 Task: Filter people who talk about #leadership.
Action: Mouse moved to (334, 58)
Screenshot: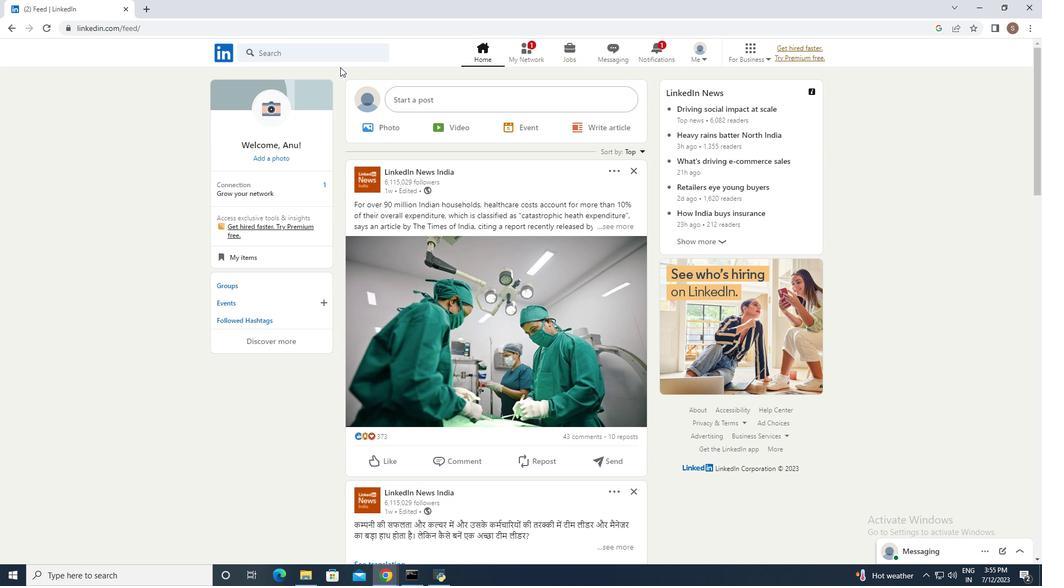 
Action: Mouse pressed left at (334, 58)
Screenshot: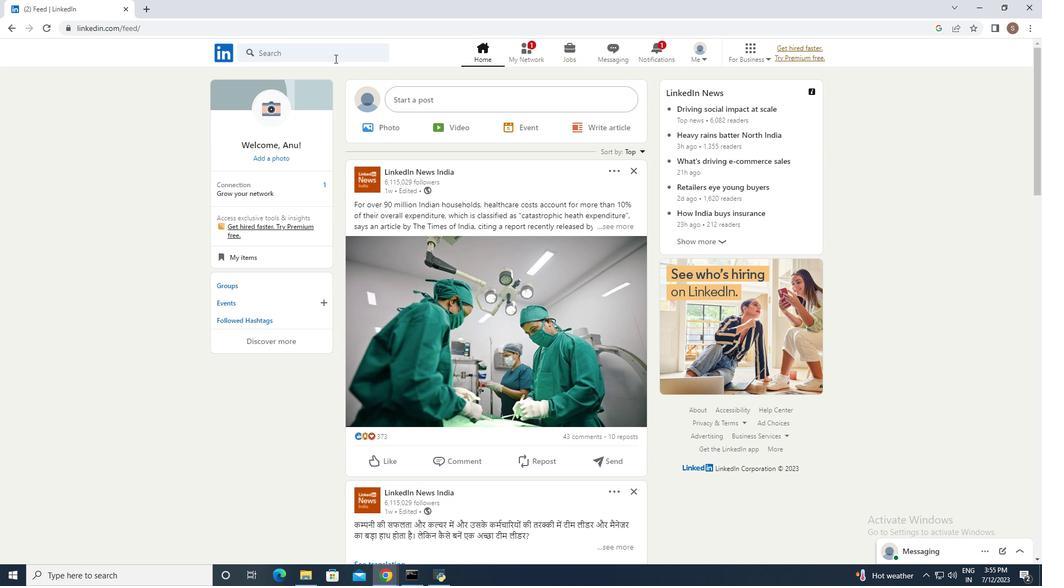 
Action: Mouse moved to (274, 147)
Screenshot: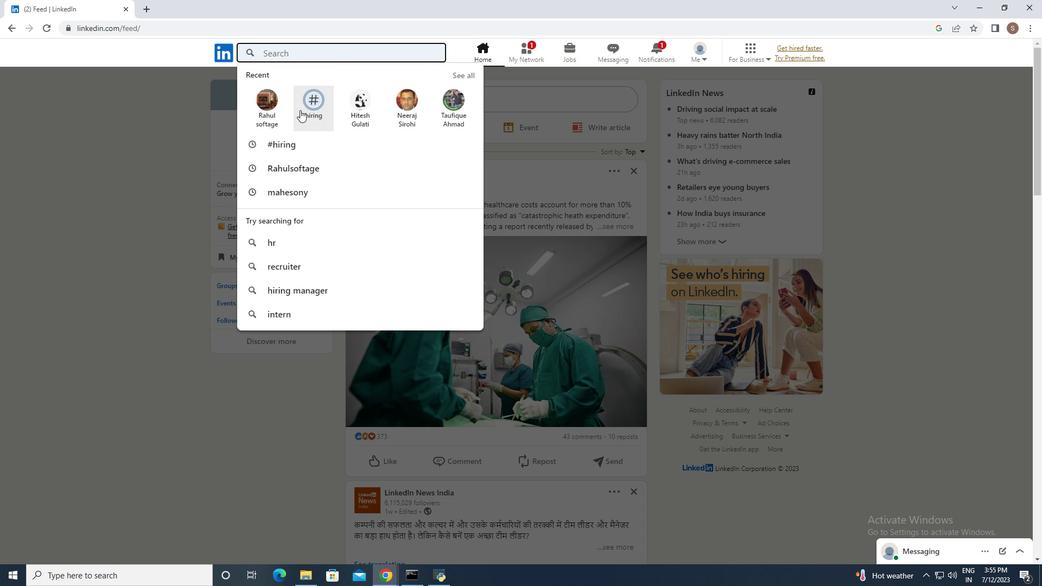 
Action: Mouse pressed left at (274, 147)
Screenshot: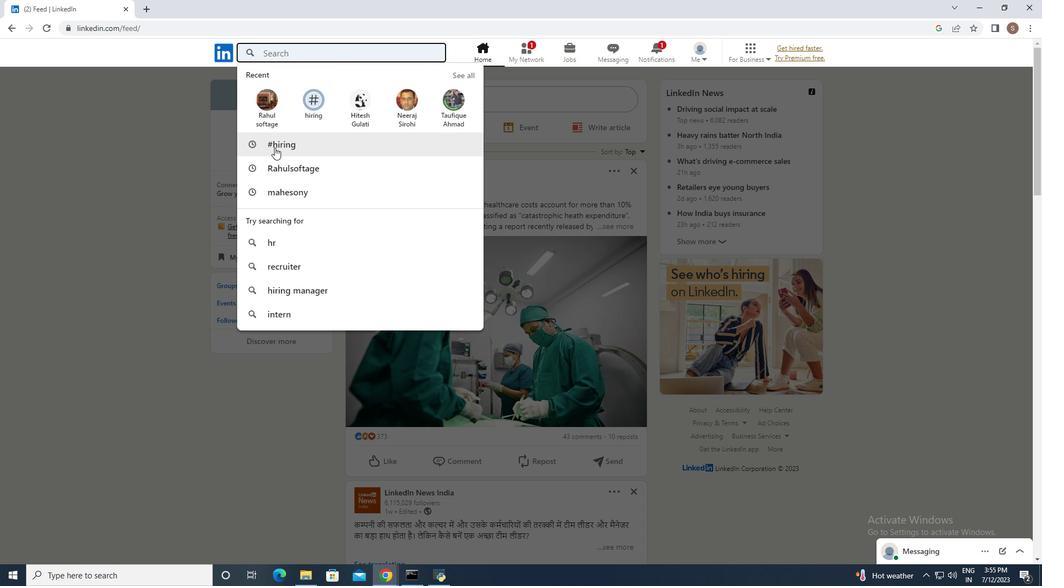 
Action: Mouse moved to (308, 78)
Screenshot: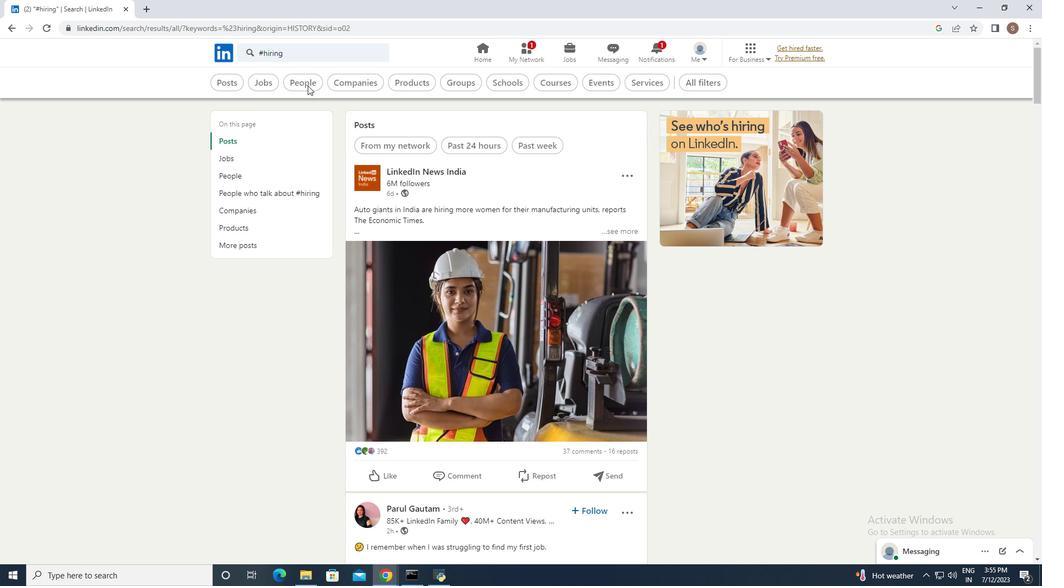 
Action: Mouse pressed left at (308, 78)
Screenshot: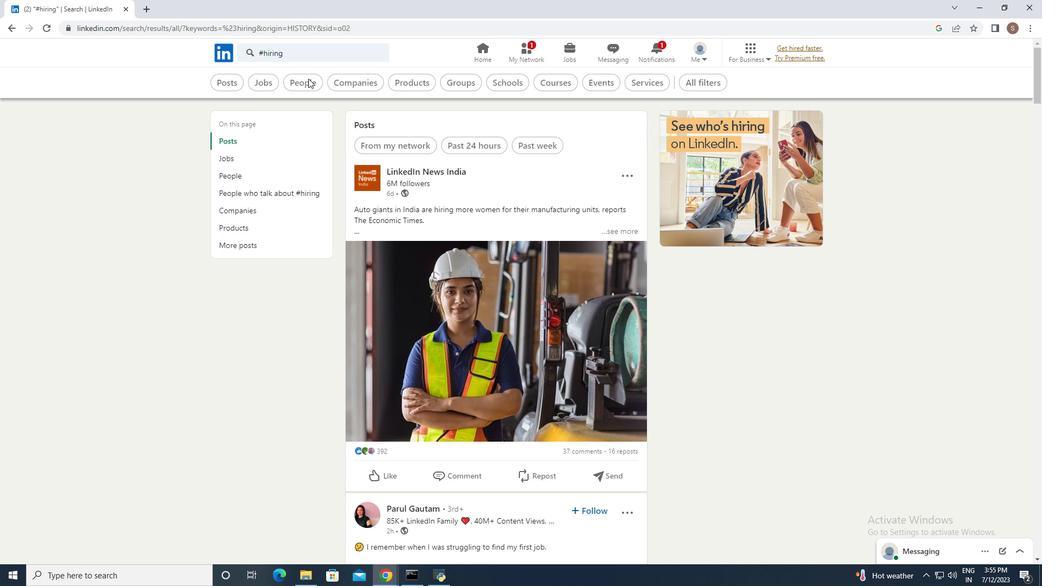
Action: Mouse moved to (536, 90)
Screenshot: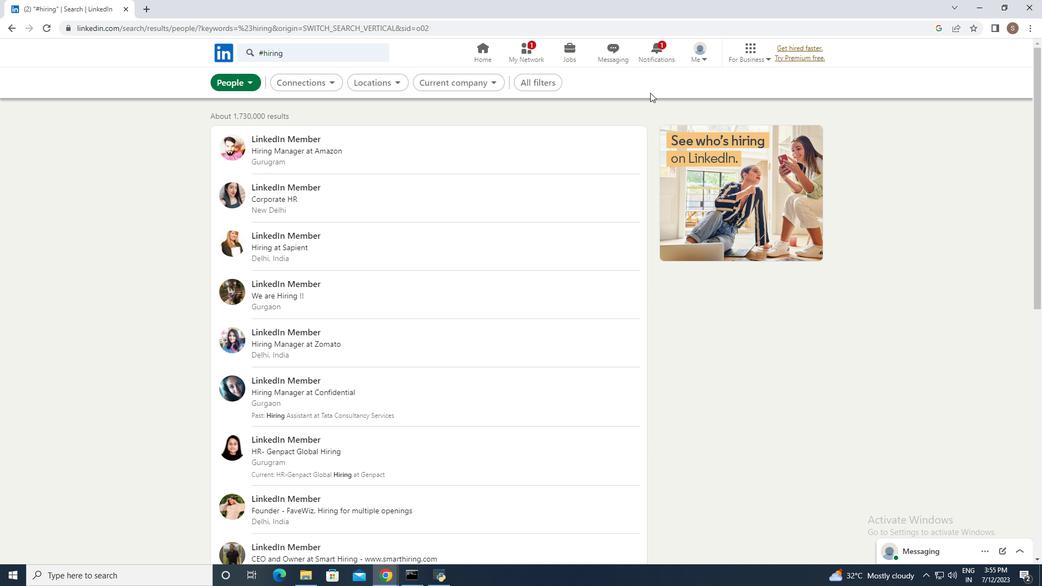
Action: Mouse pressed left at (536, 90)
Screenshot: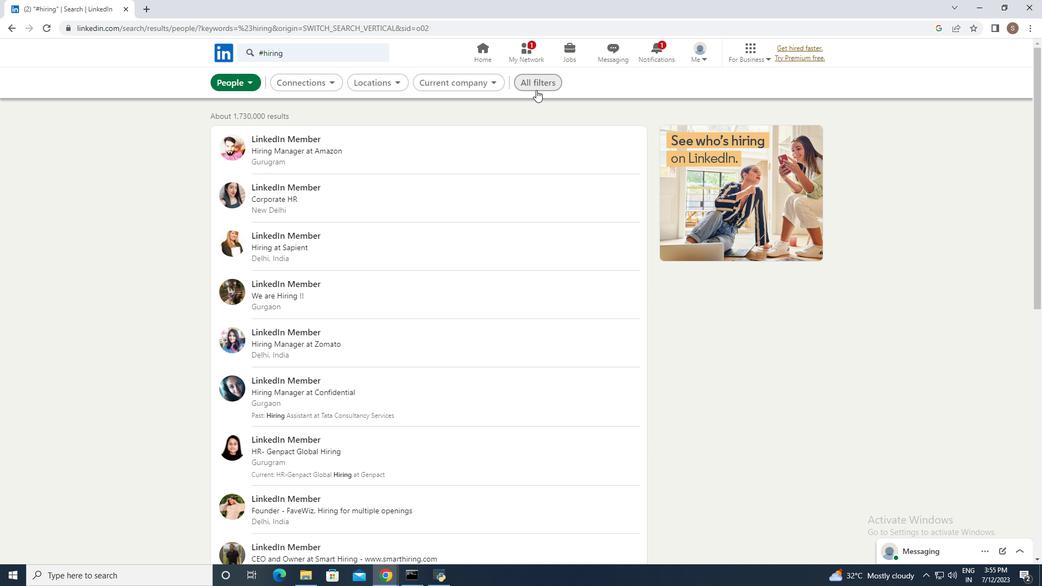 
Action: Mouse moved to (777, 339)
Screenshot: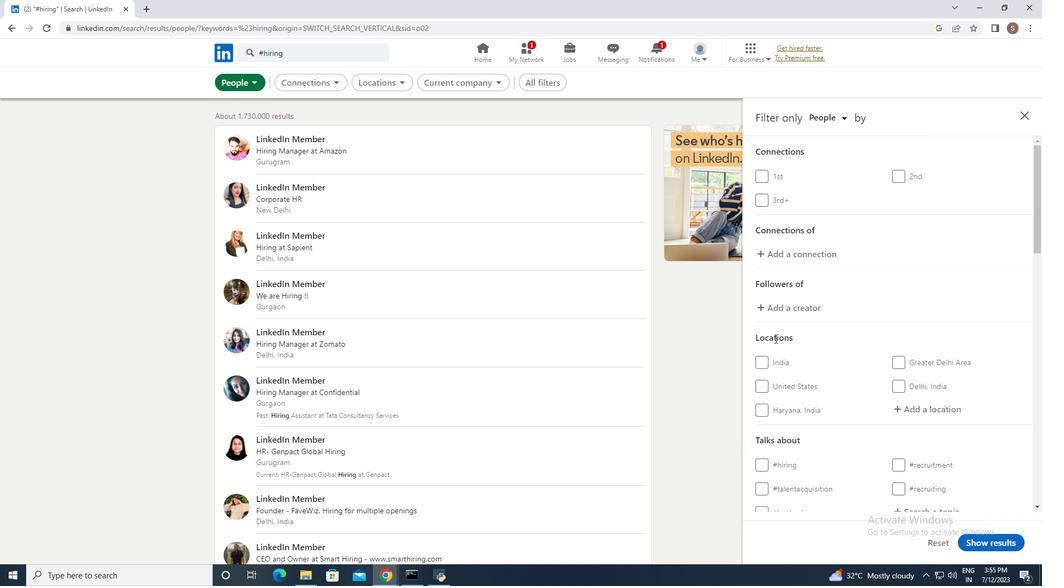 
Action: Mouse scrolled (777, 339) with delta (0, 0)
Screenshot: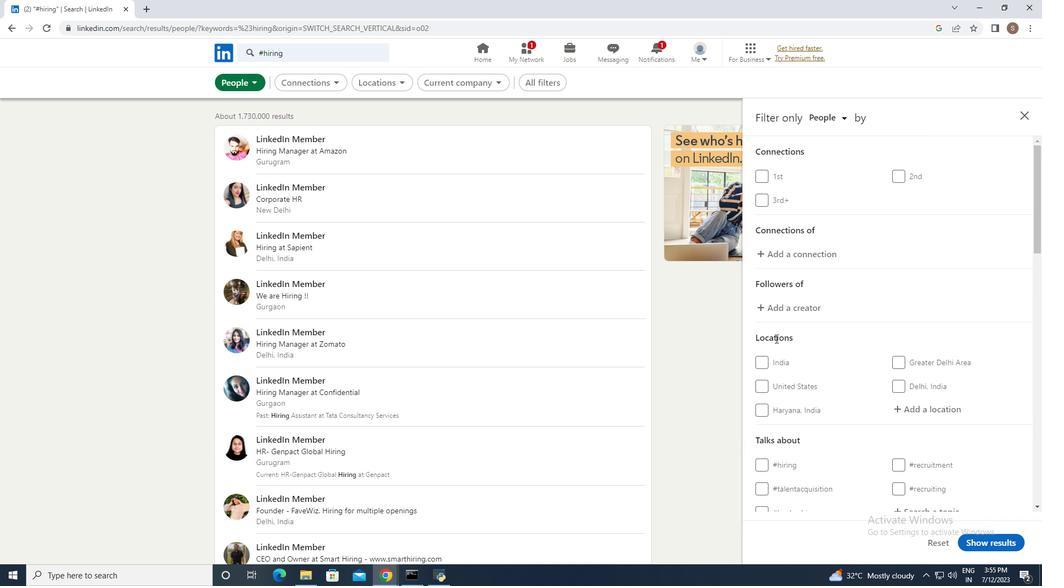 
Action: Mouse scrolled (777, 339) with delta (0, 0)
Screenshot: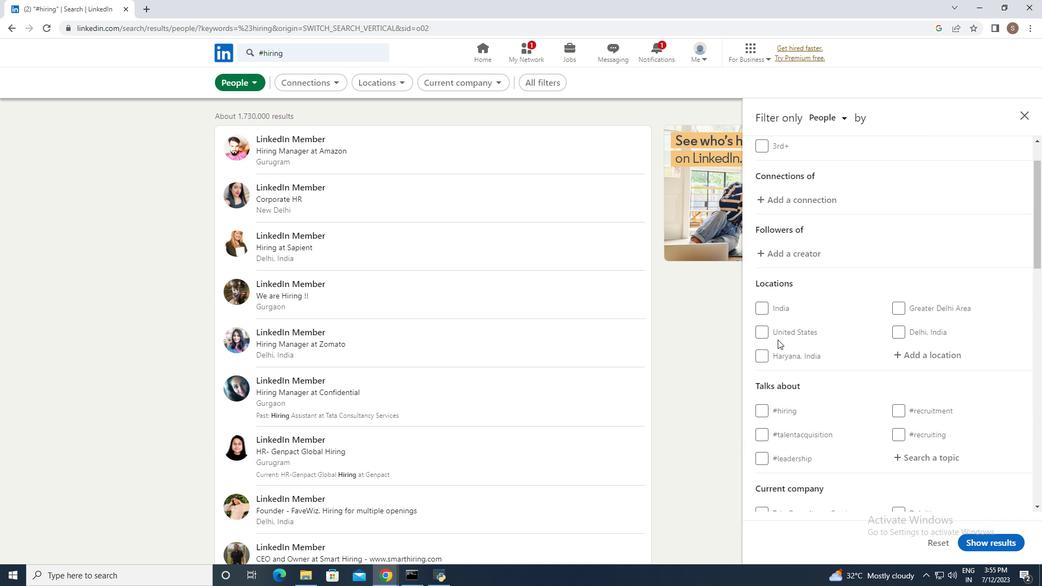 
Action: Mouse moved to (763, 401)
Screenshot: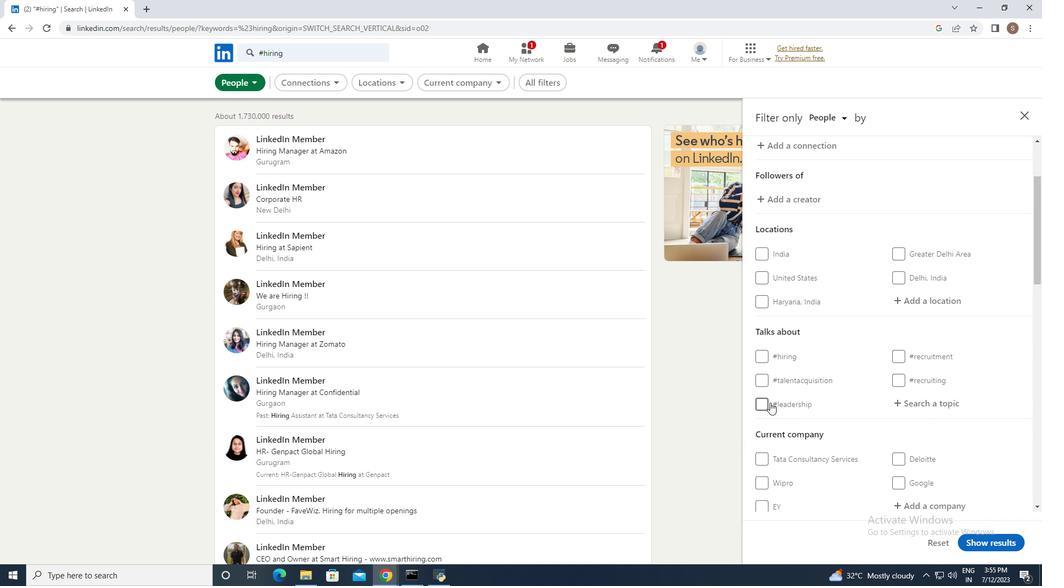 
Action: Mouse pressed left at (763, 401)
Screenshot: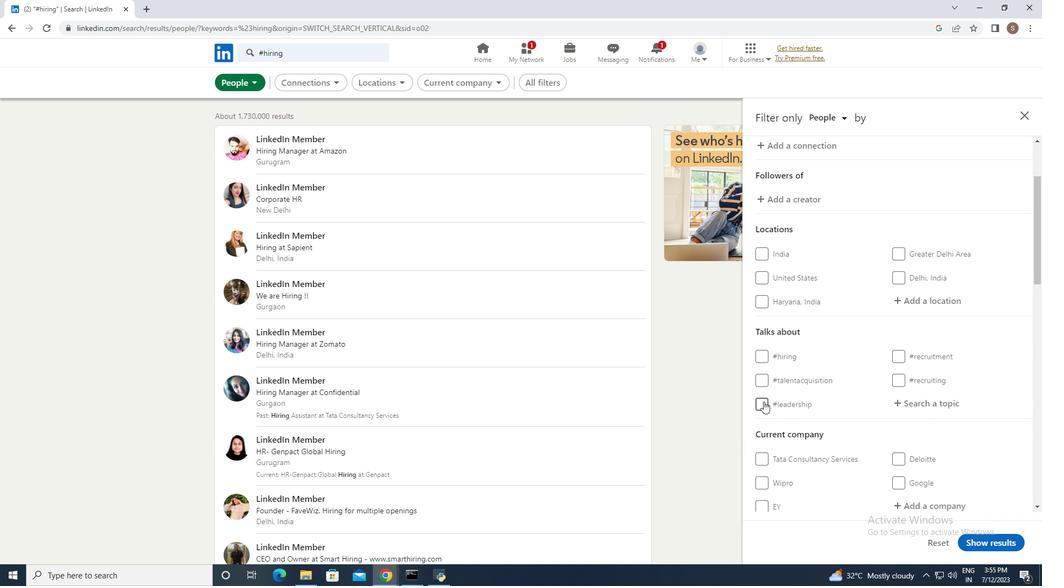 
Action: Mouse moved to (996, 540)
Screenshot: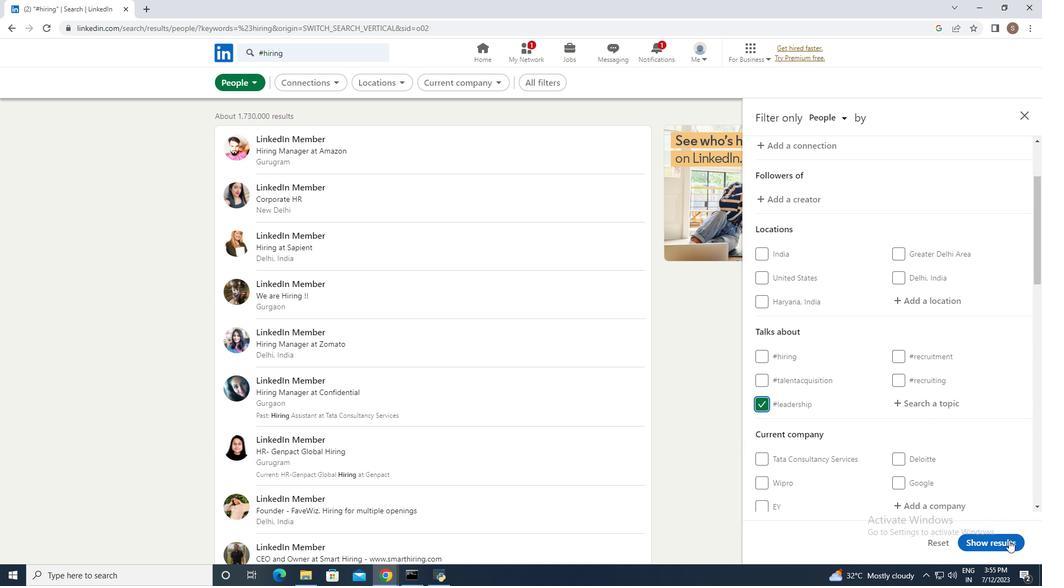 
Action: Mouse pressed left at (996, 540)
Screenshot: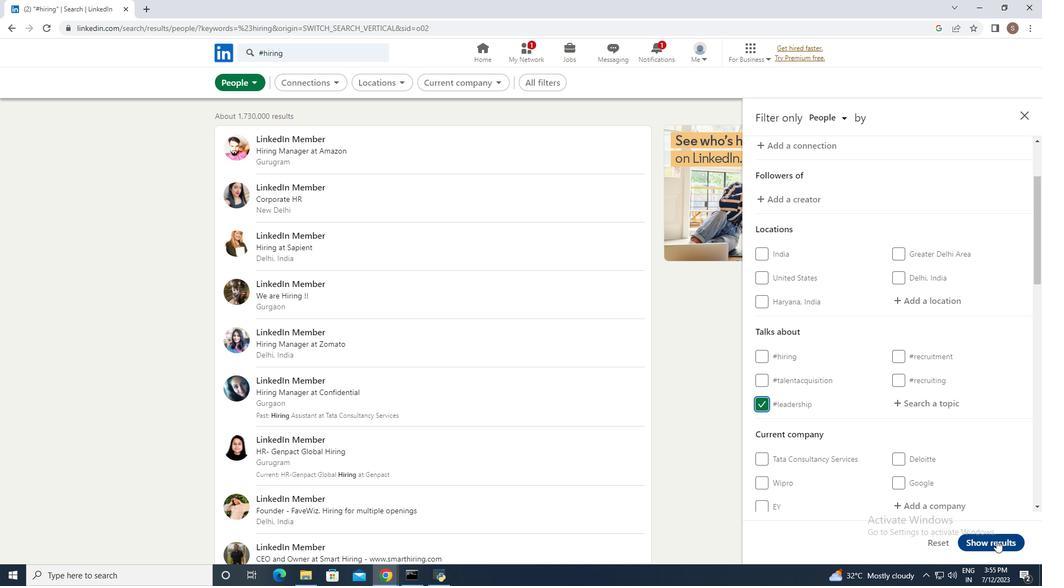 
